Task: In new skill endorsements choose email frequency individual.
Action: Mouse moved to (649, 68)
Screenshot: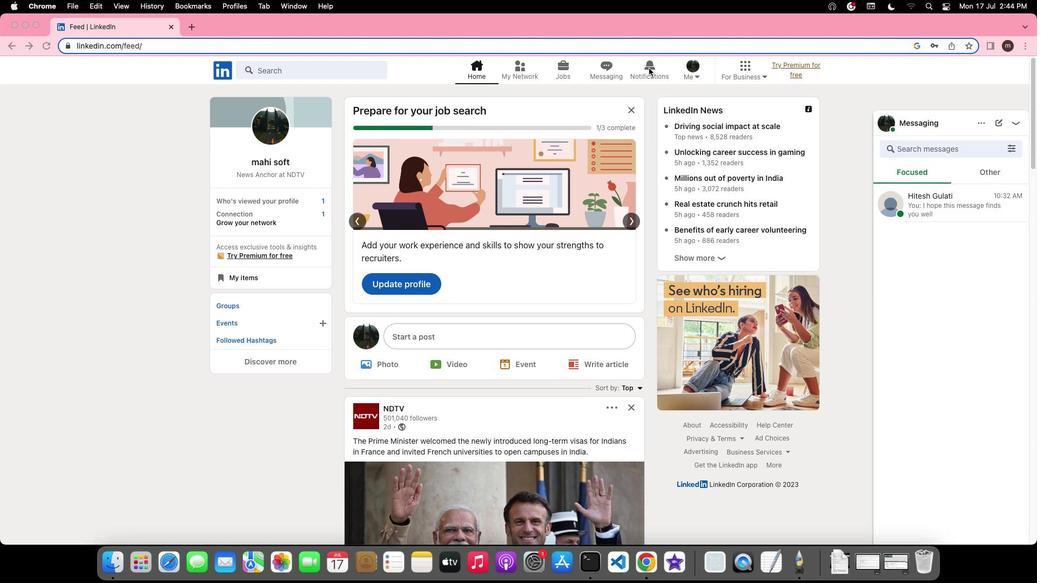 
Action: Mouse pressed left at (649, 68)
Screenshot: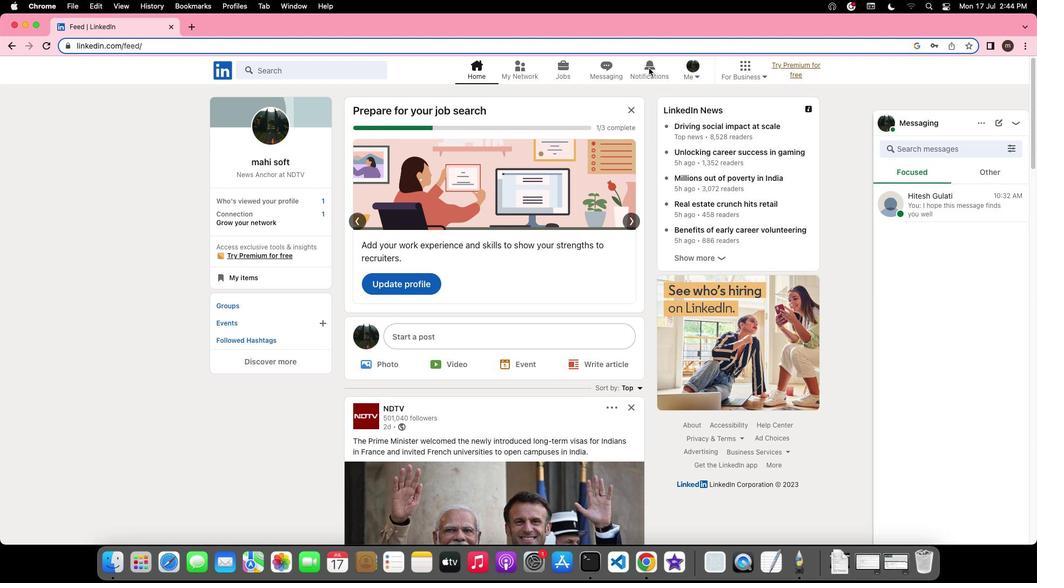 
Action: Mouse pressed left at (649, 68)
Screenshot: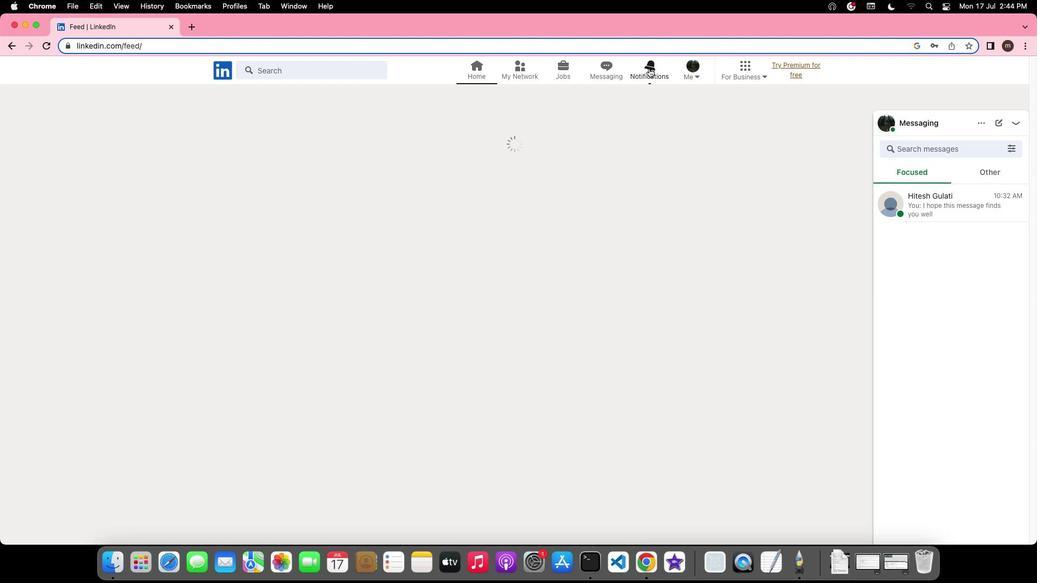 
Action: Mouse moved to (241, 144)
Screenshot: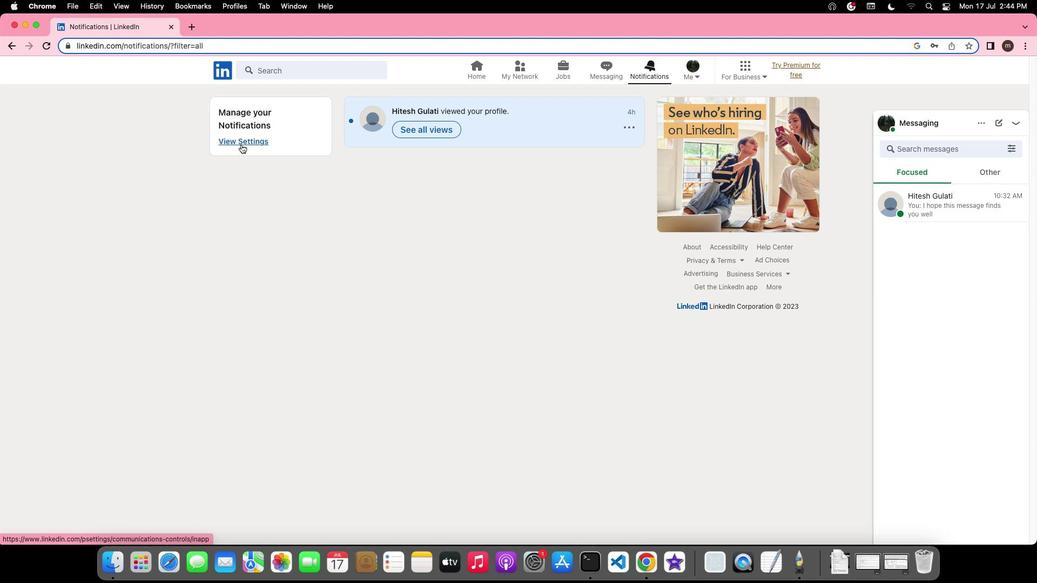 
Action: Mouse pressed left at (241, 144)
Screenshot: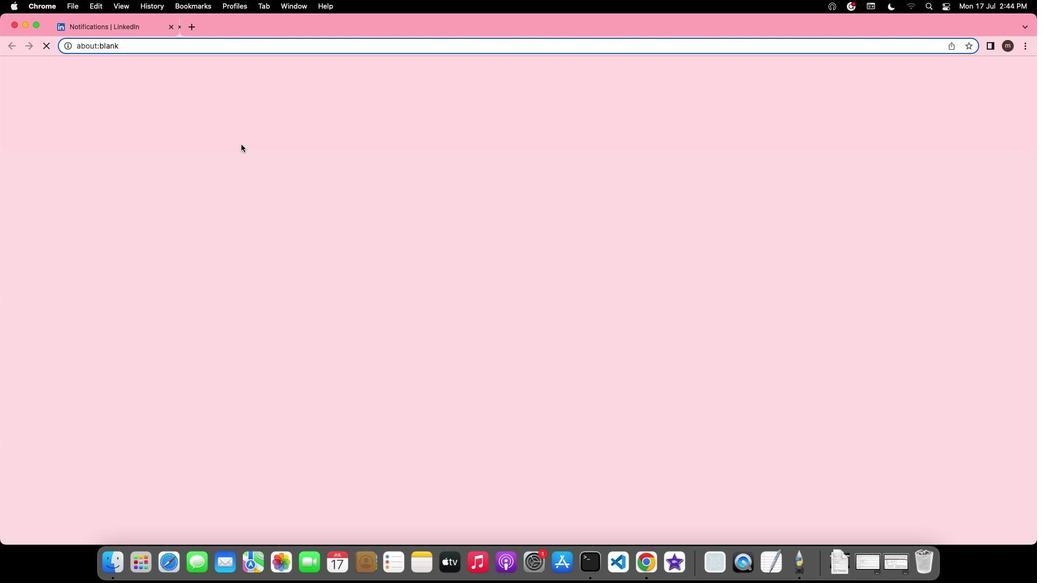 
Action: Mouse moved to (437, 437)
Screenshot: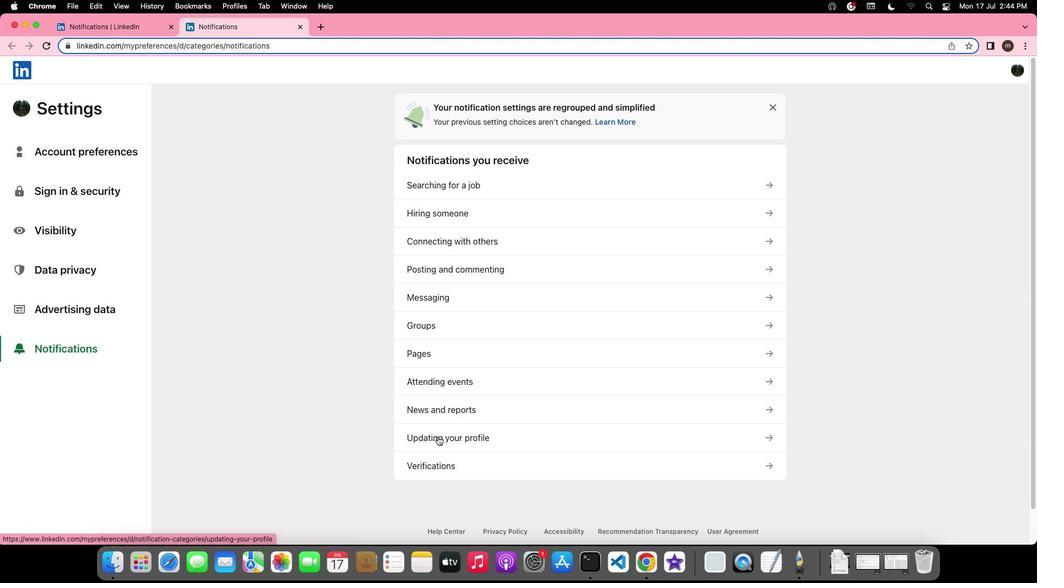 
Action: Mouse pressed left at (437, 437)
Screenshot: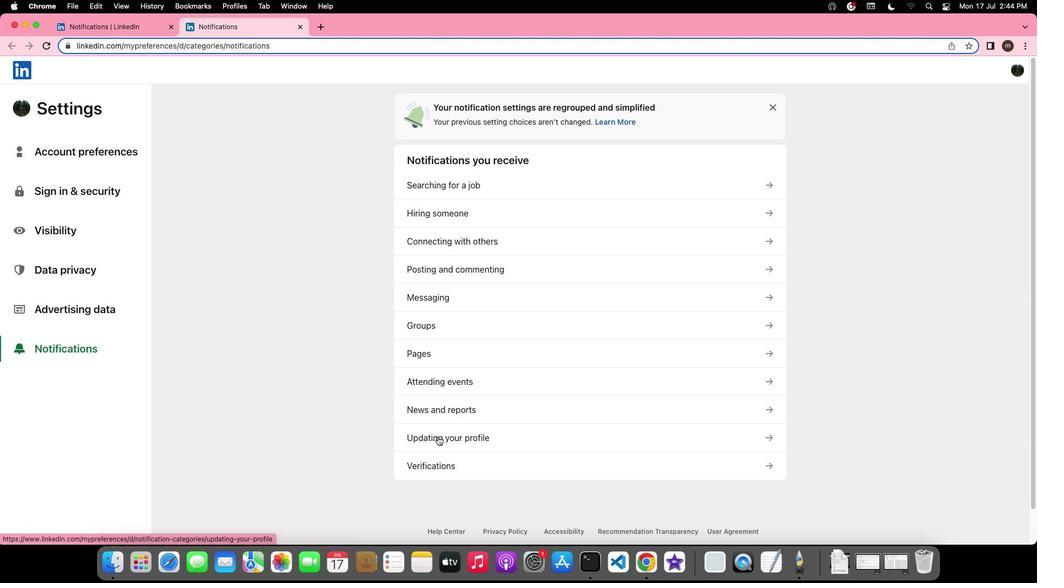 
Action: Mouse moved to (485, 209)
Screenshot: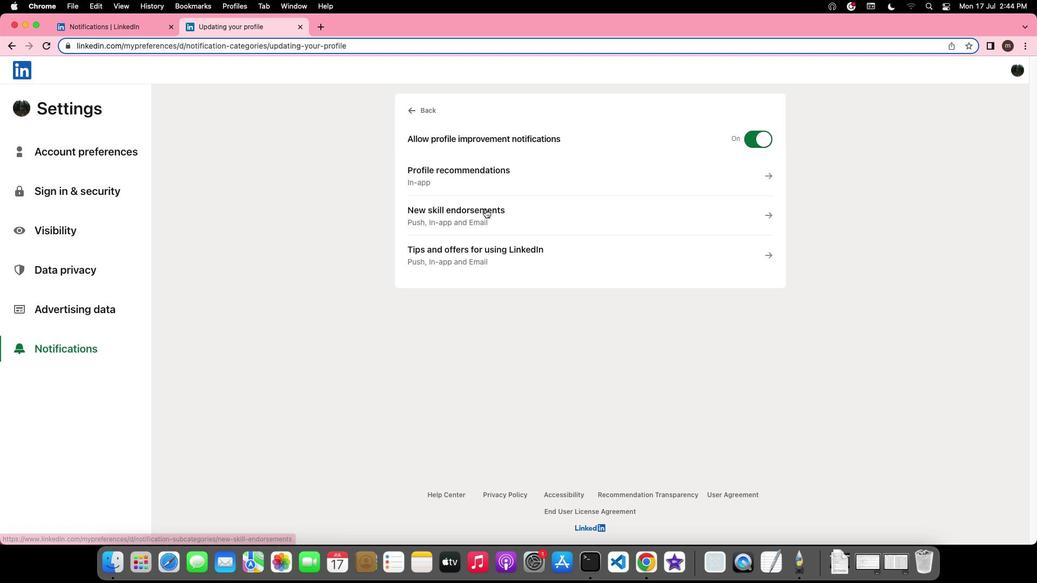 
Action: Mouse pressed left at (485, 209)
Screenshot: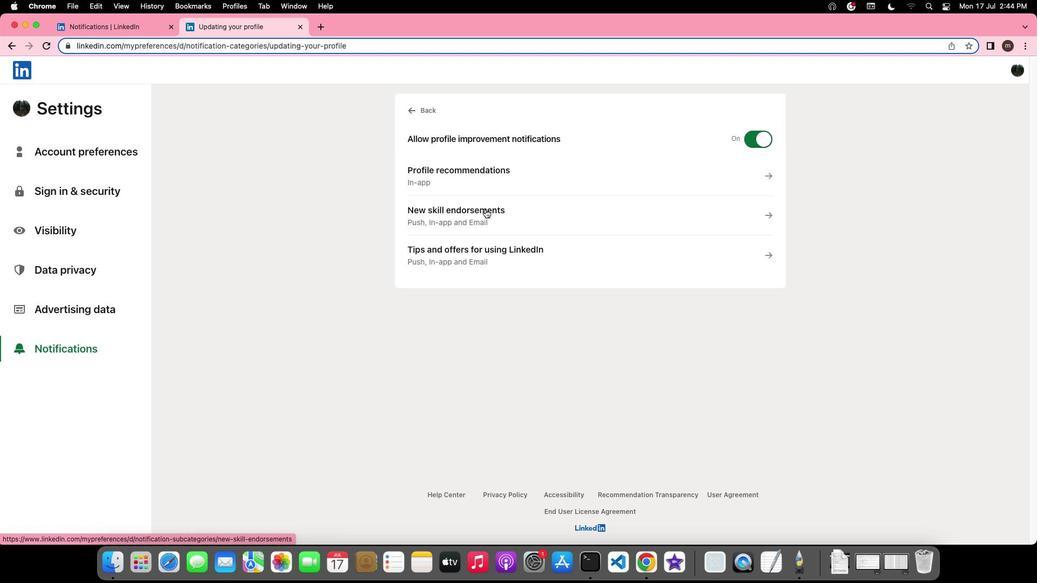 
Action: Mouse moved to (419, 363)
Screenshot: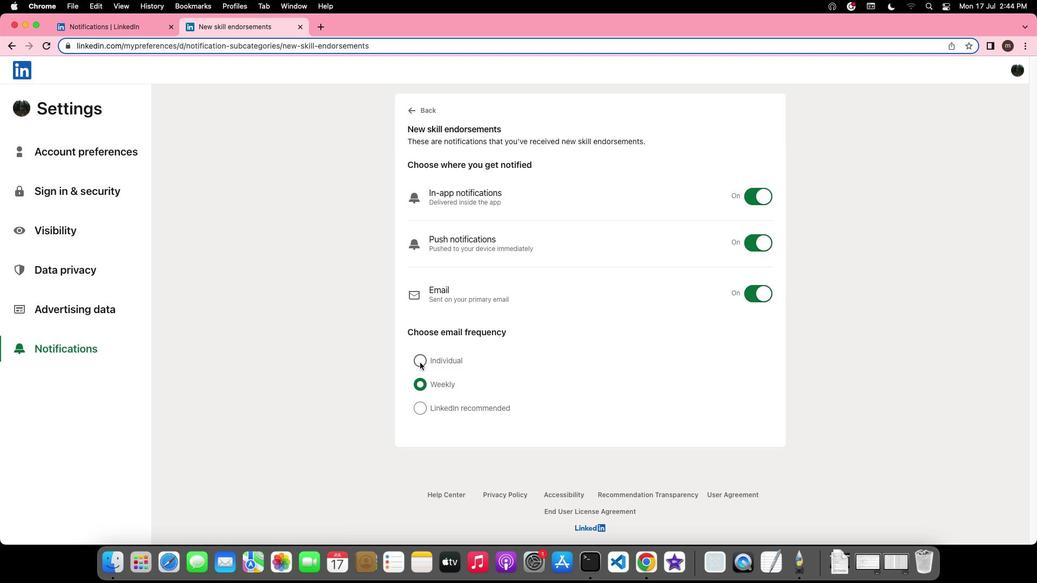 
Action: Mouse pressed left at (419, 363)
Screenshot: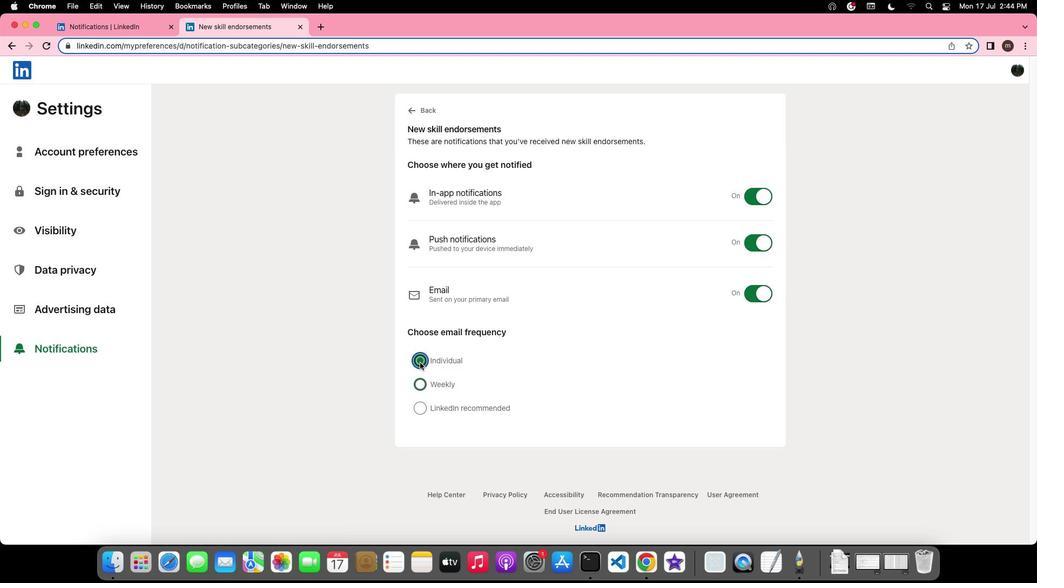 
Action: Mouse moved to (504, 384)
Screenshot: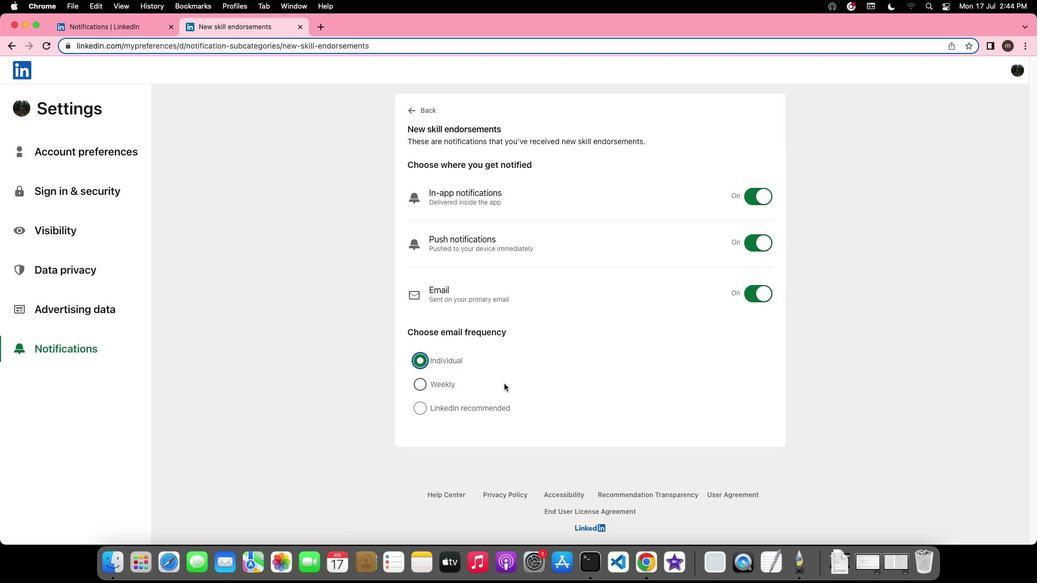 
